 Task: open a new blank ppt, save the file as activelistens.pptxAdd the title 'Ways to improve active listening skills: ', Add the following points with square bullets with the sub title 'A.	Give full attention_x000D_
B.	Avoid interruptions_x000D_
C.	Ask clarifying questions_x000D_
'Select the entire text and change line spacing to  1.5 ,change the font size of title and sub titile to 16
Action: Mouse pressed left at (257, 88)
Screenshot: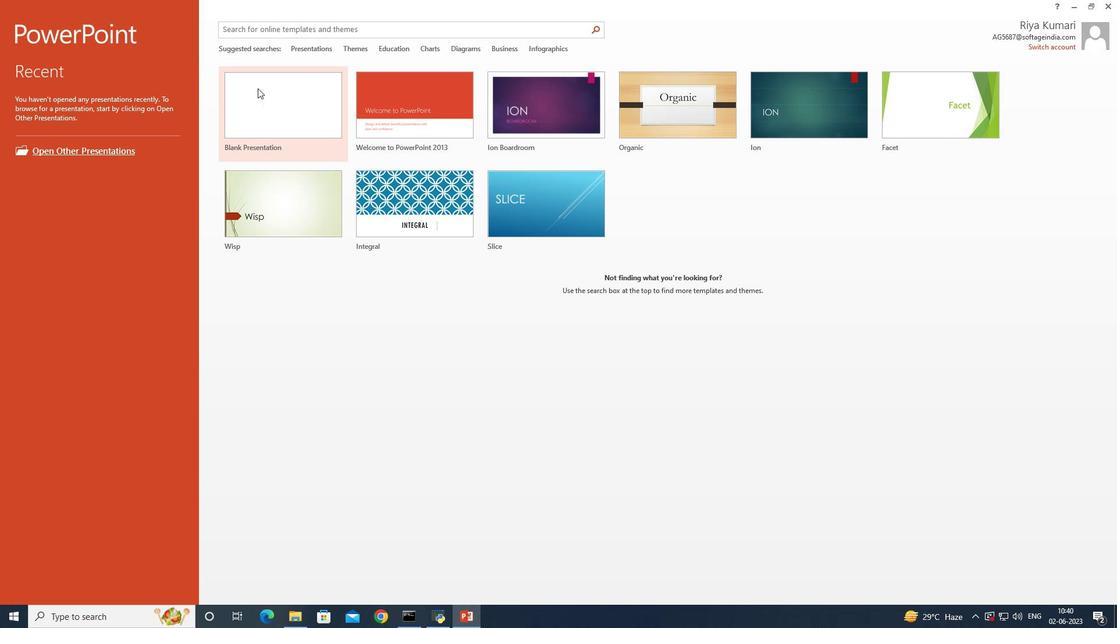 
Action: Mouse moved to (234, 189)
Screenshot: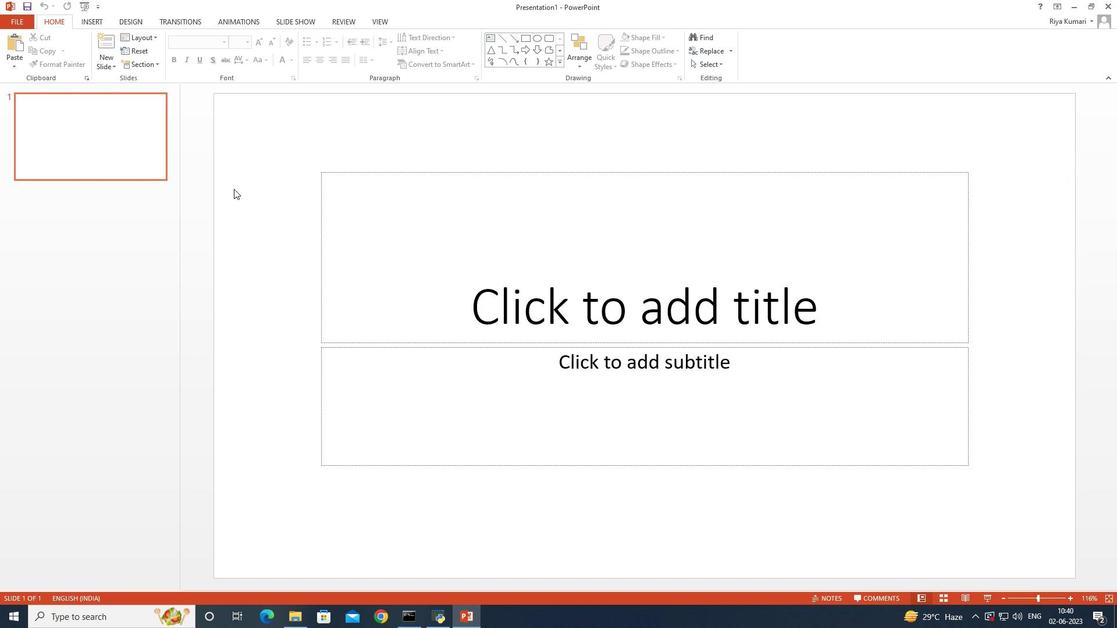 
Action: Key pressed ctrl+S
Screenshot: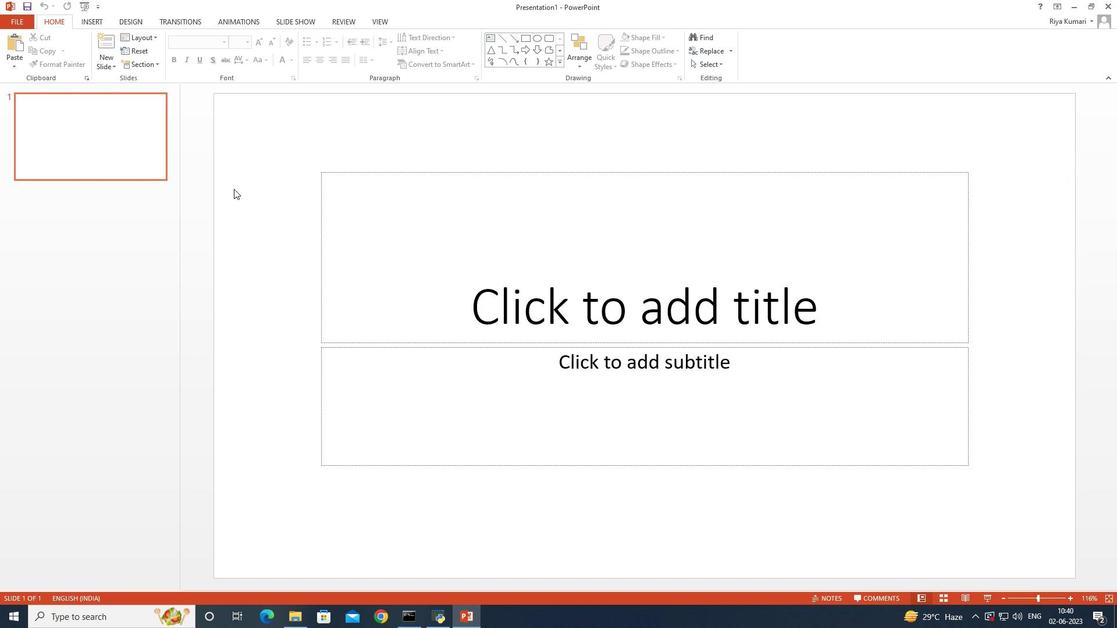
Action: Mouse moved to (313, 125)
Screenshot: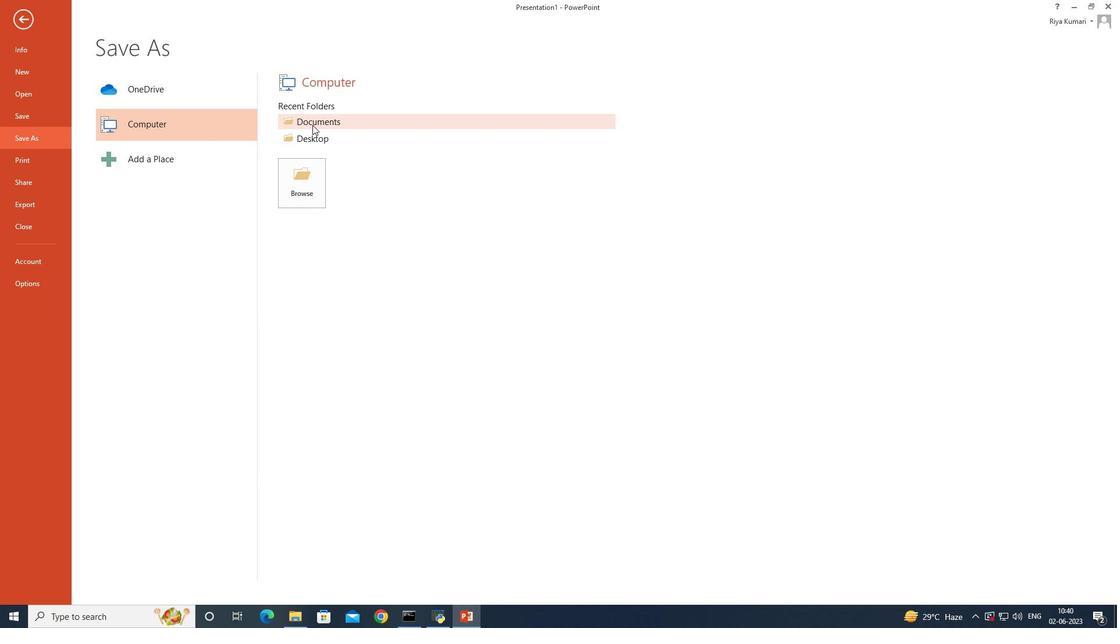 
Action: Mouse pressed left at (313, 125)
Screenshot: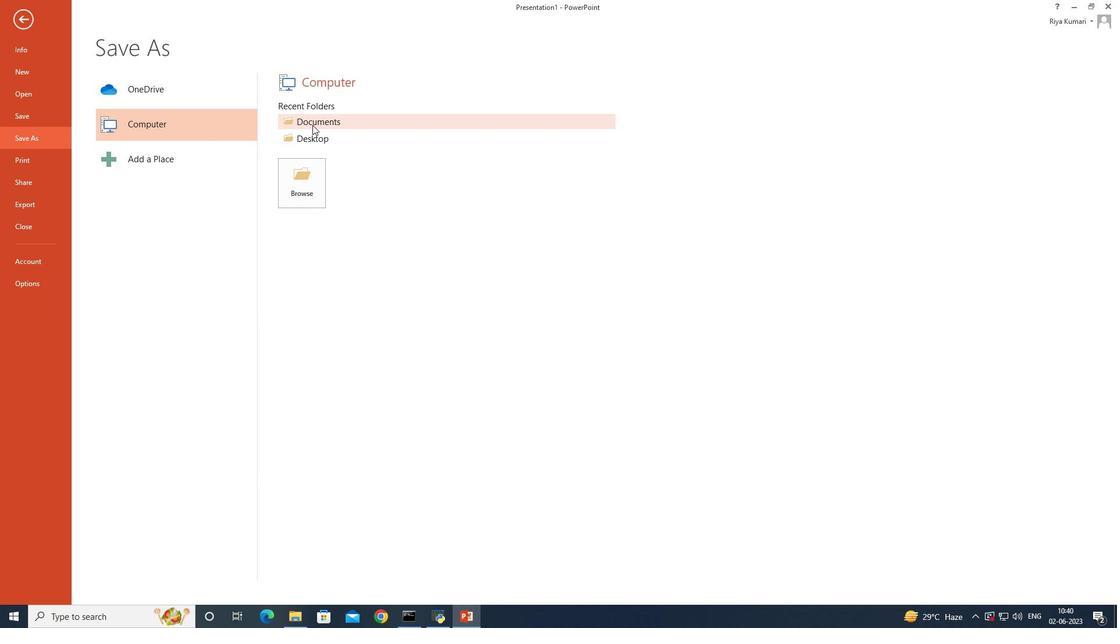 
Action: Mouse moved to (495, 230)
Screenshot: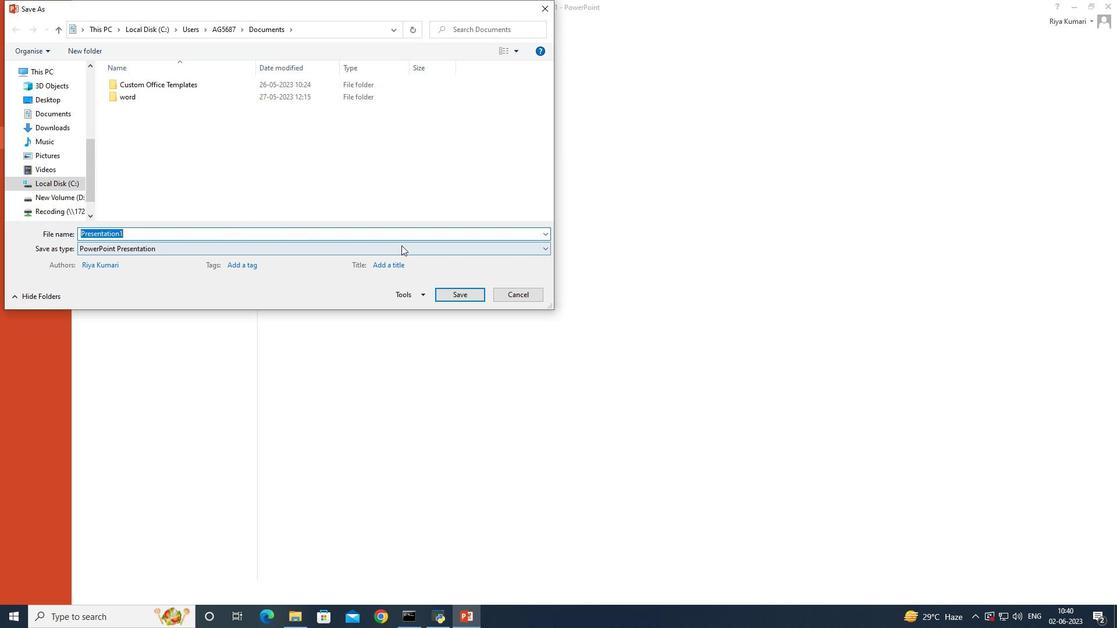 
Action: Key pressed activelistens.pptx
Screenshot: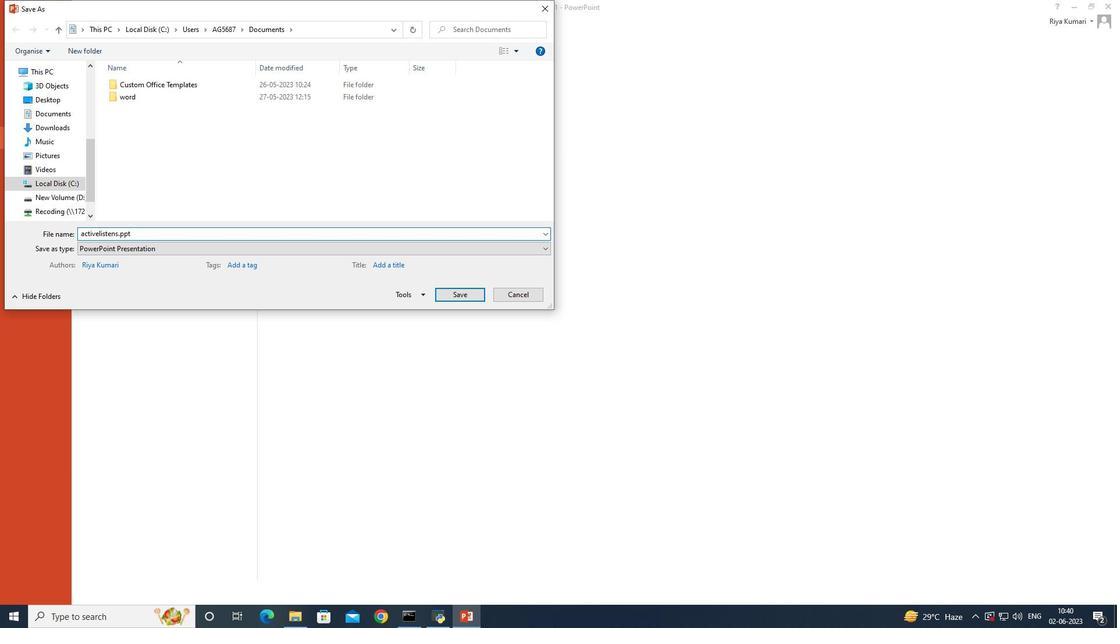 
Action: Mouse moved to (452, 294)
Screenshot: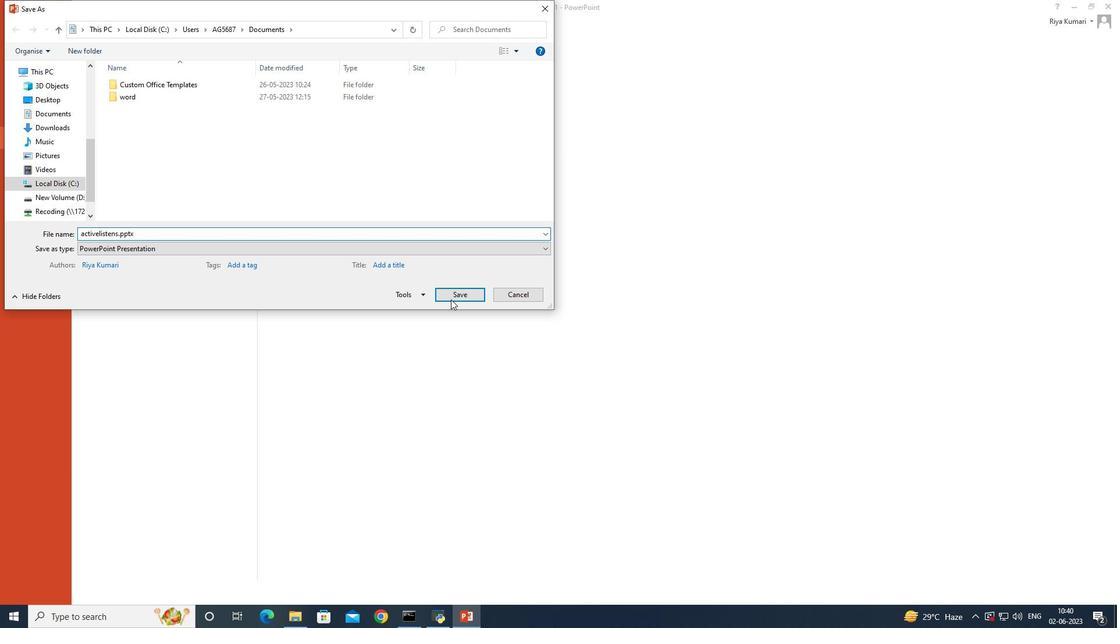 
Action: Mouse pressed left at (452, 294)
Screenshot: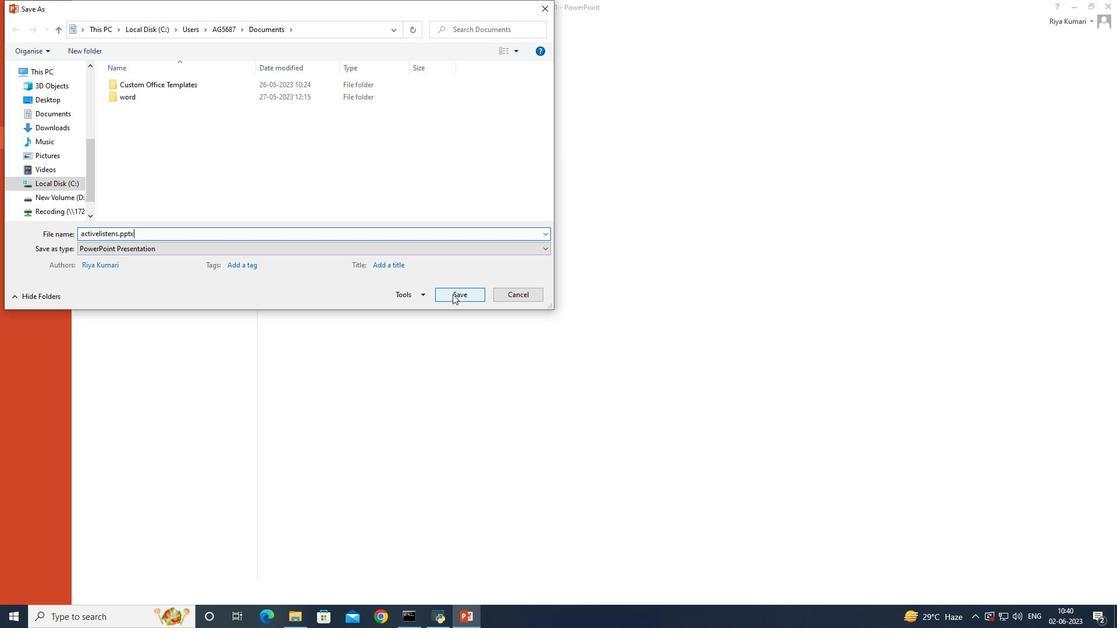 
Action: Mouse moved to (819, 304)
Screenshot: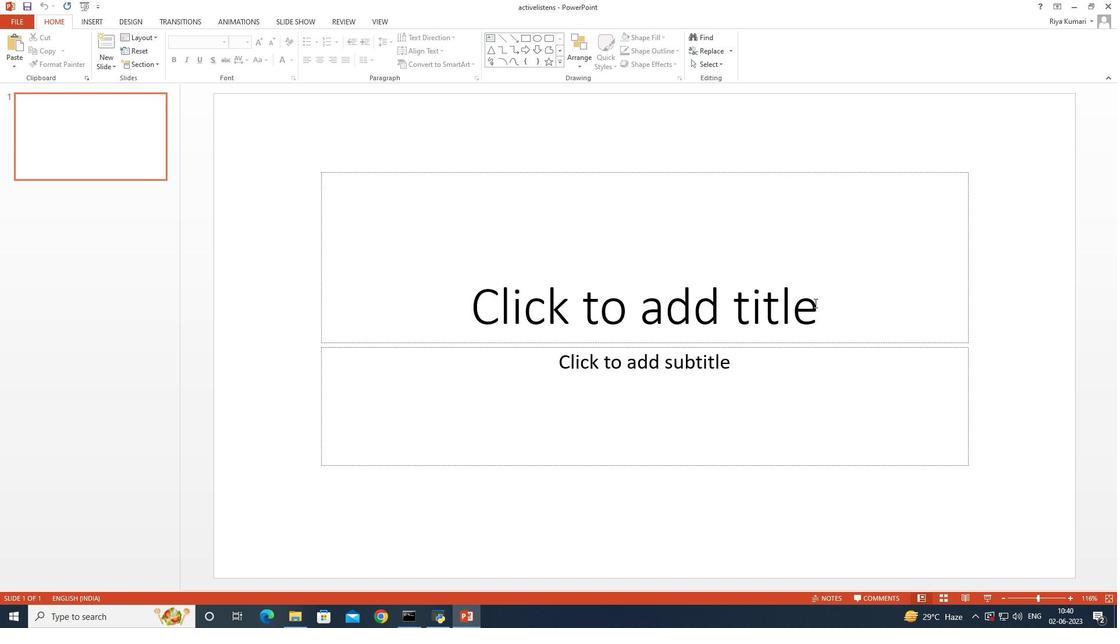 
Action: Mouse pressed left at (819, 304)
Screenshot: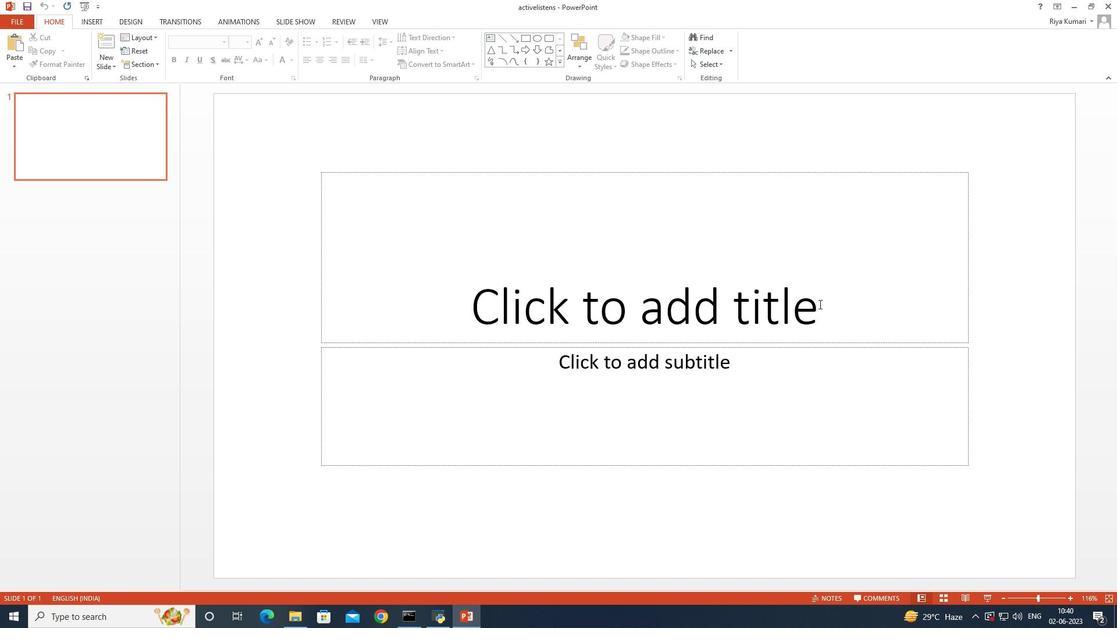 
Action: Mouse moved to (833, 281)
Screenshot: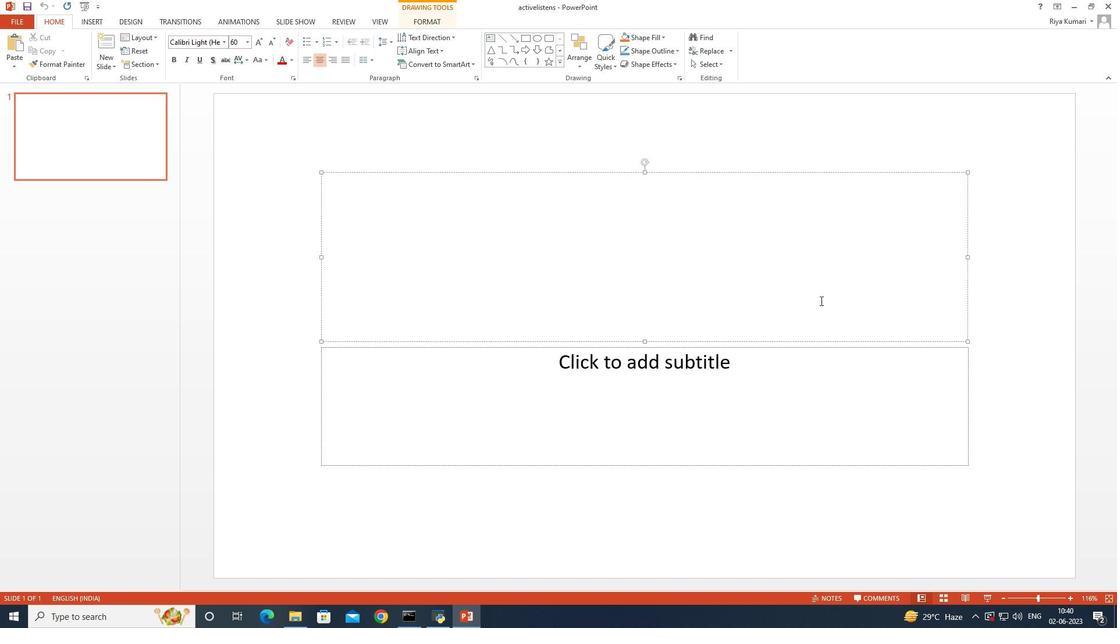 
Action: Key pressed <Key.shift>Ways<Key.space>to<Key.space>improve<Key.space>ac
Screenshot: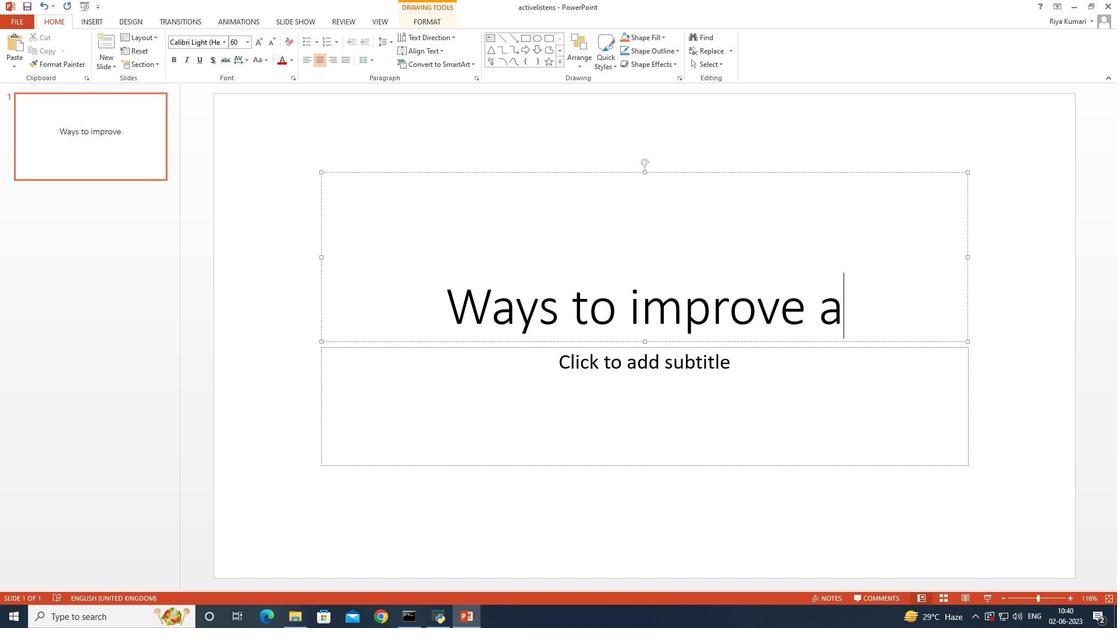 
Action: Mouse moved to (833, 280)
Screenshot: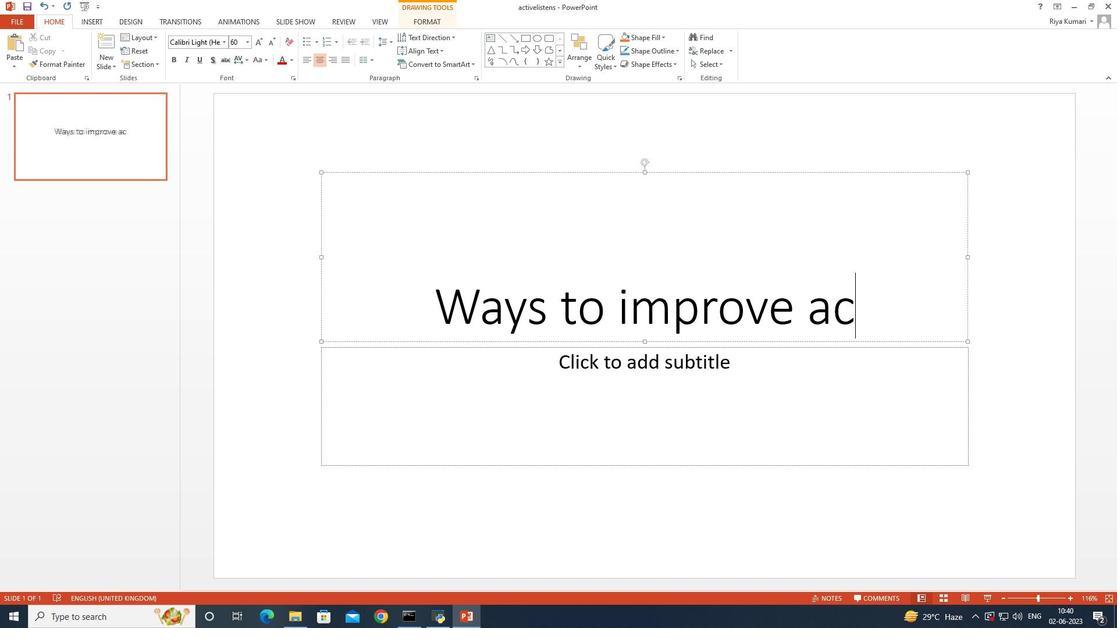 
Action: Key pressed tive<Key.space>listening<Key.space>skille
Screenshot: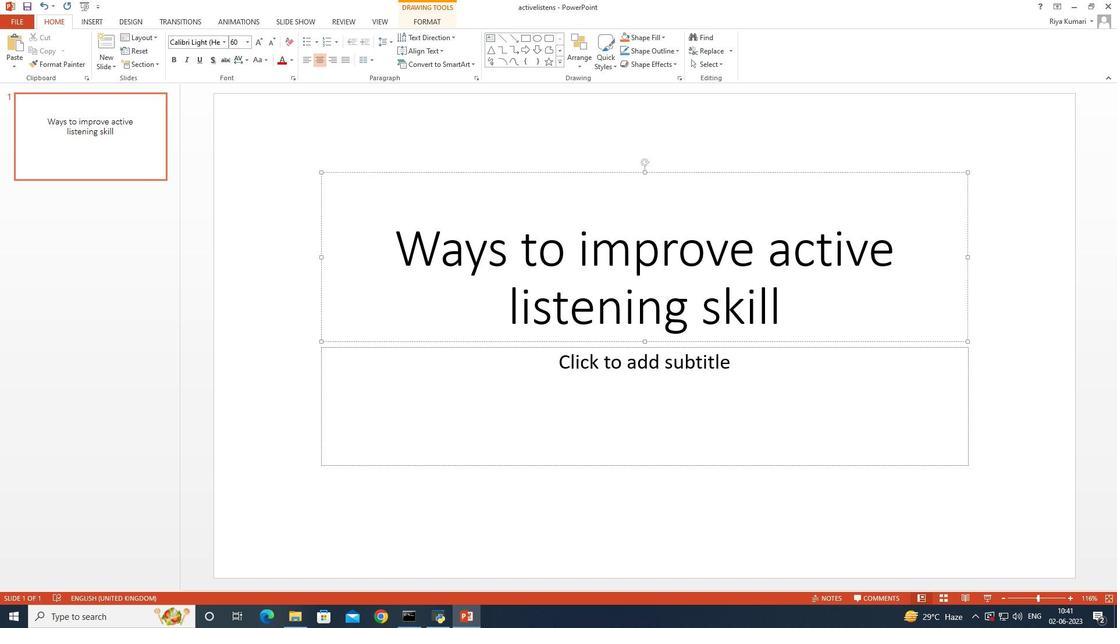 
Action: Mouse moved to (780, 338)
Screenshot: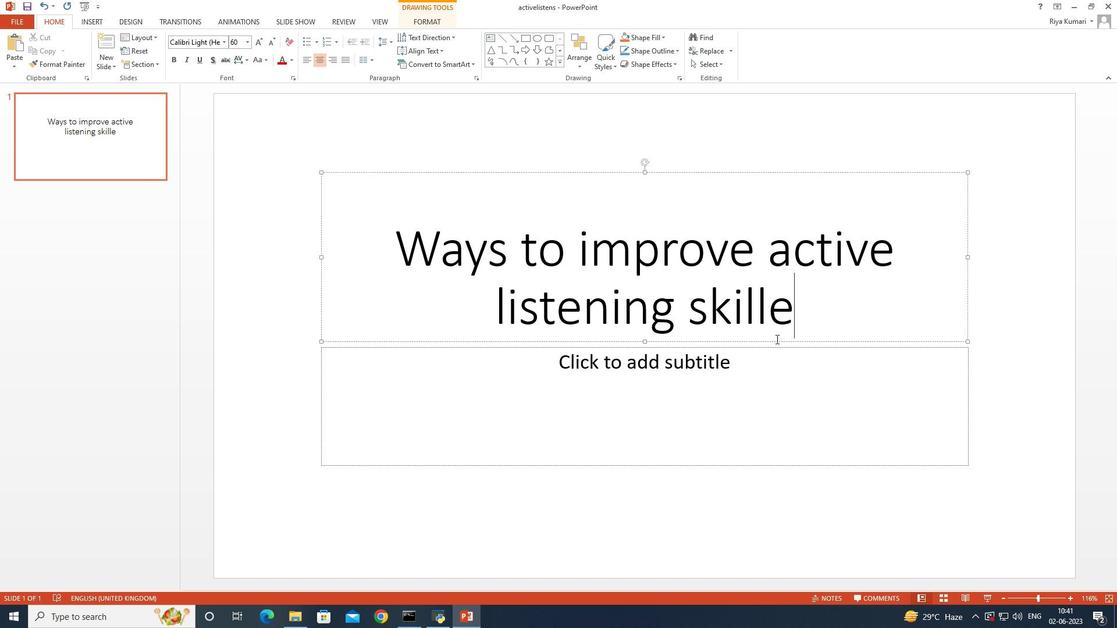 
Action: Key pressed <Key.backspace>
Screenshot: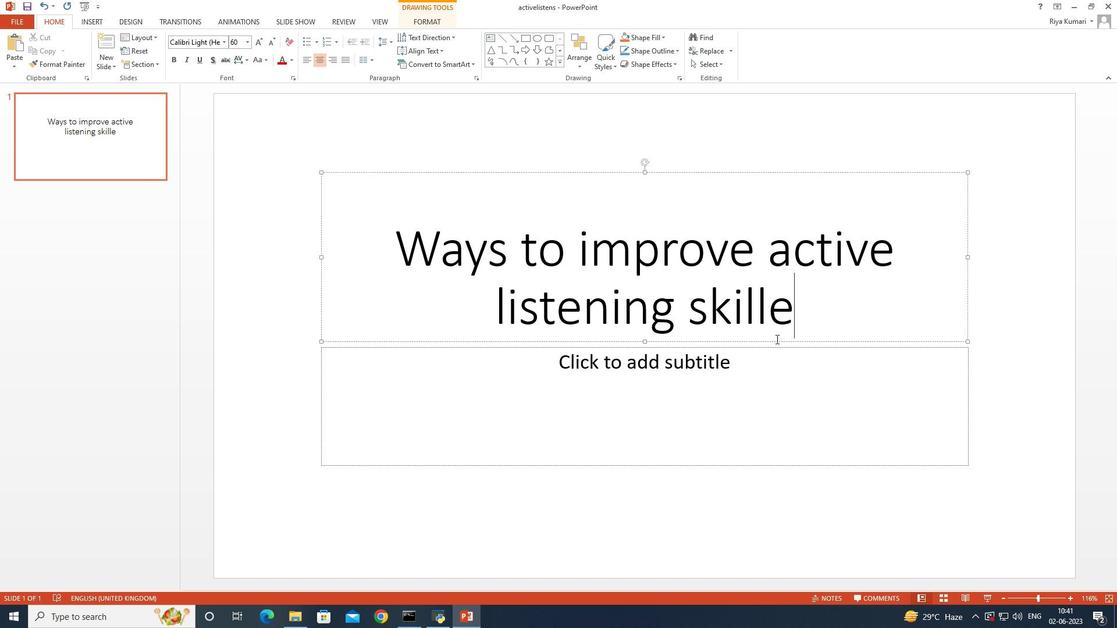 
Action: Mouse moved to (815, 338)
Screenshot: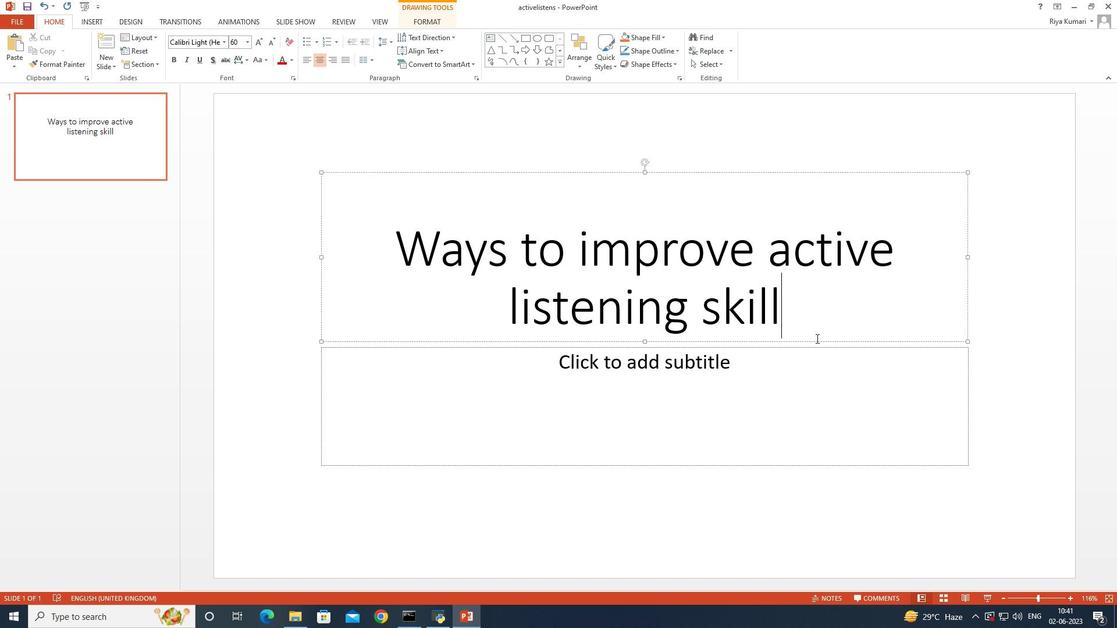 
Action: Key pressed s
Screenshot: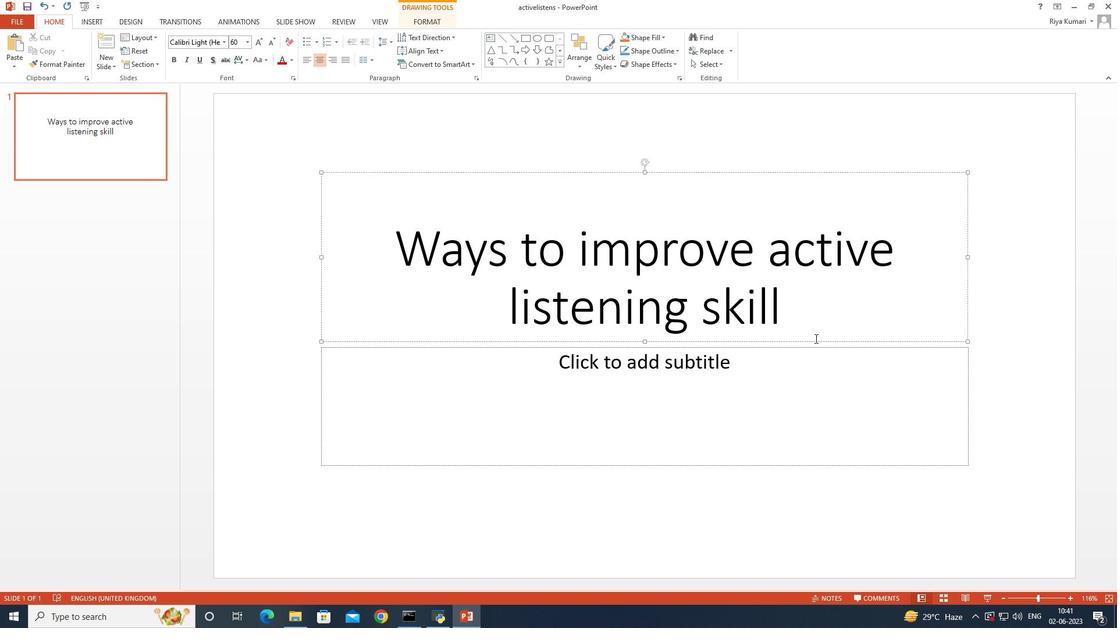 
Action: Mouse moved to (737, 364)
Screenshot: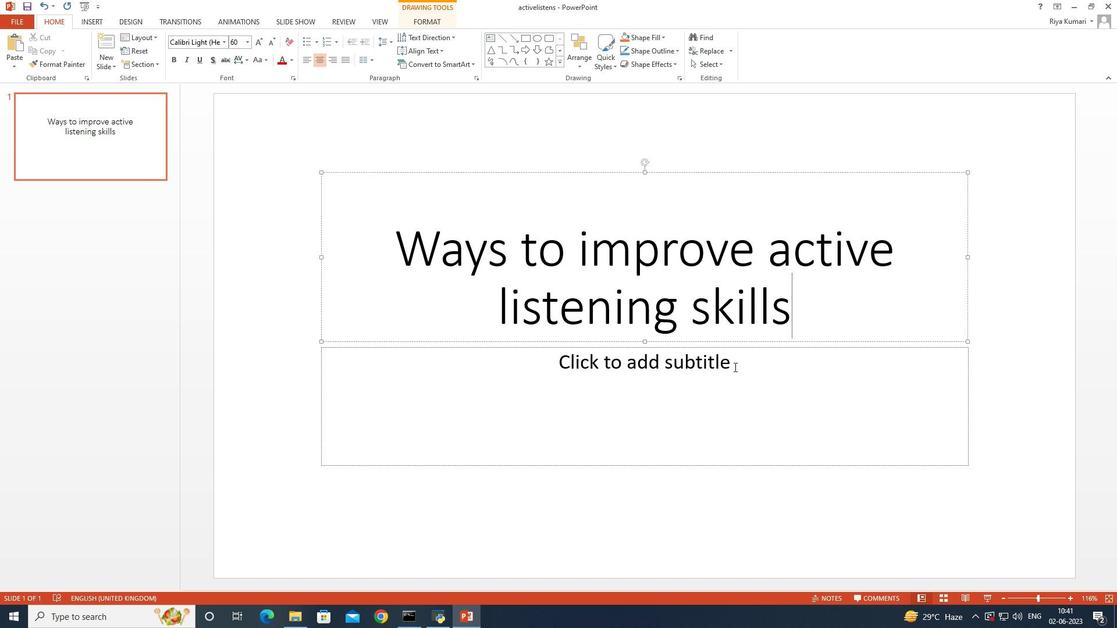 
Action: Mouse pressed left at (737, 364)
Screenshot: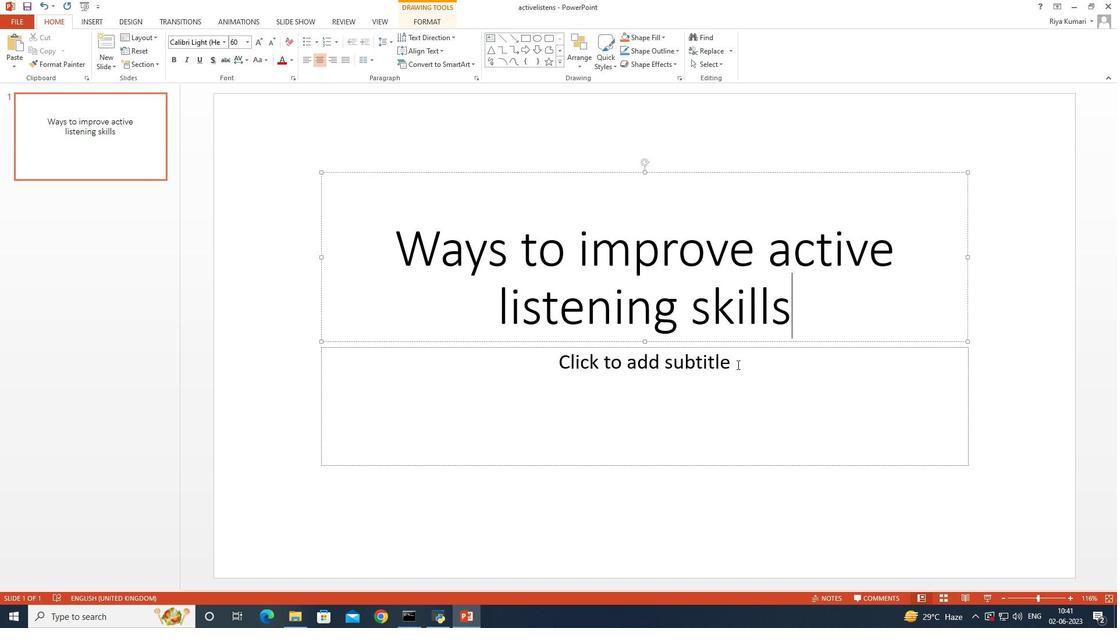 
Action: Mouse moved to (335, 39)
Screenshot: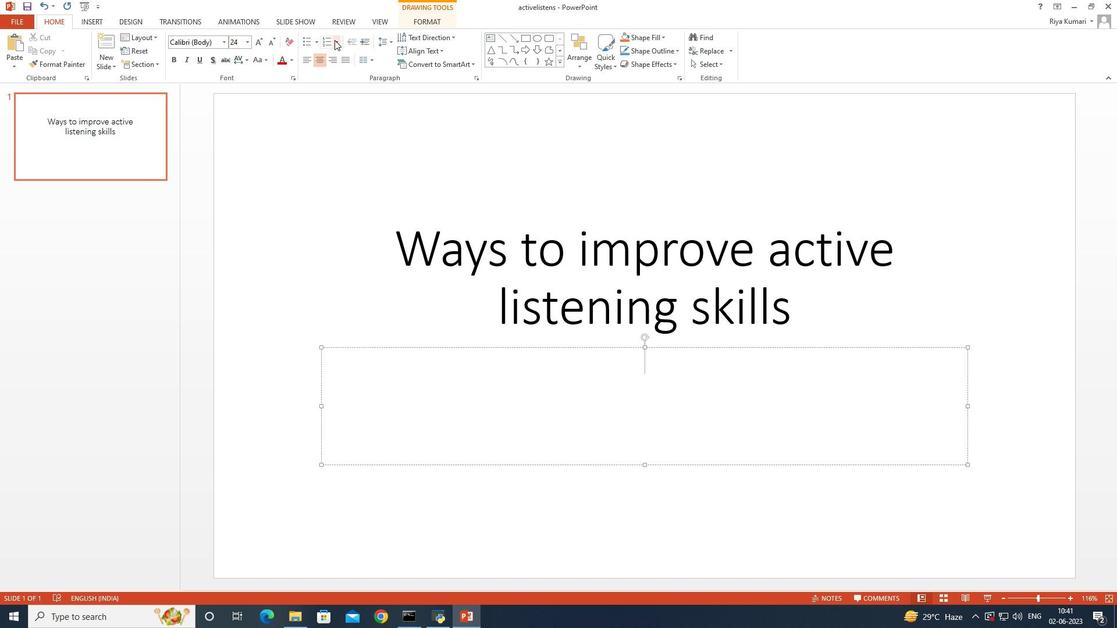 
Action: Mouse pressed left at (335, 39)
Screenshot: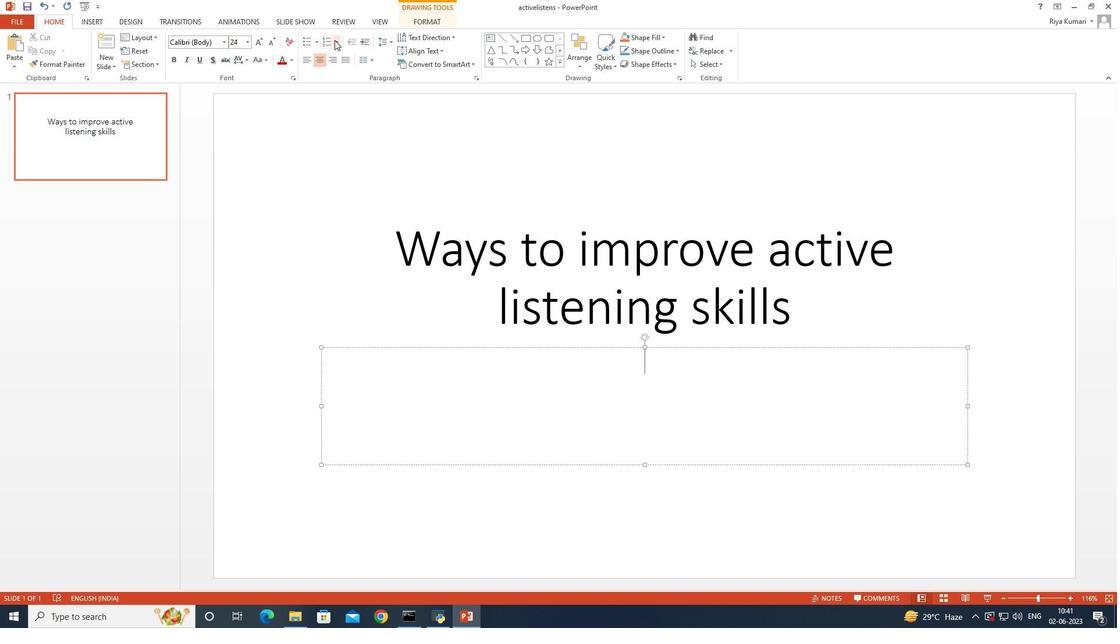 
Action: Mouse moved to (398, 115)
Screenshot: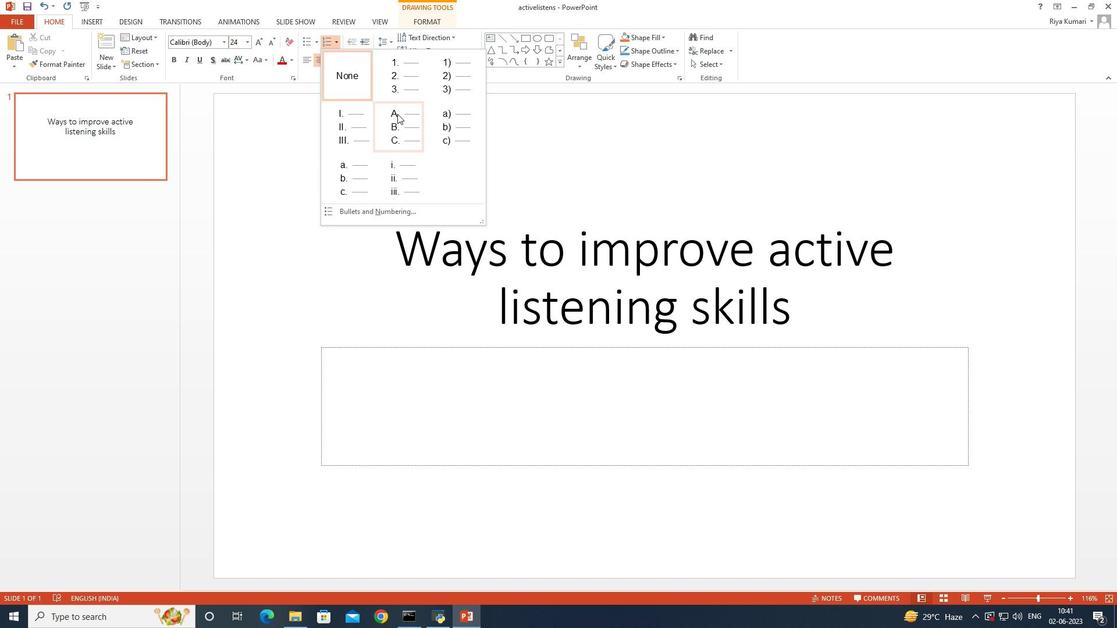 
Action: Mouse pressed left at (398, 115)
Screenshot: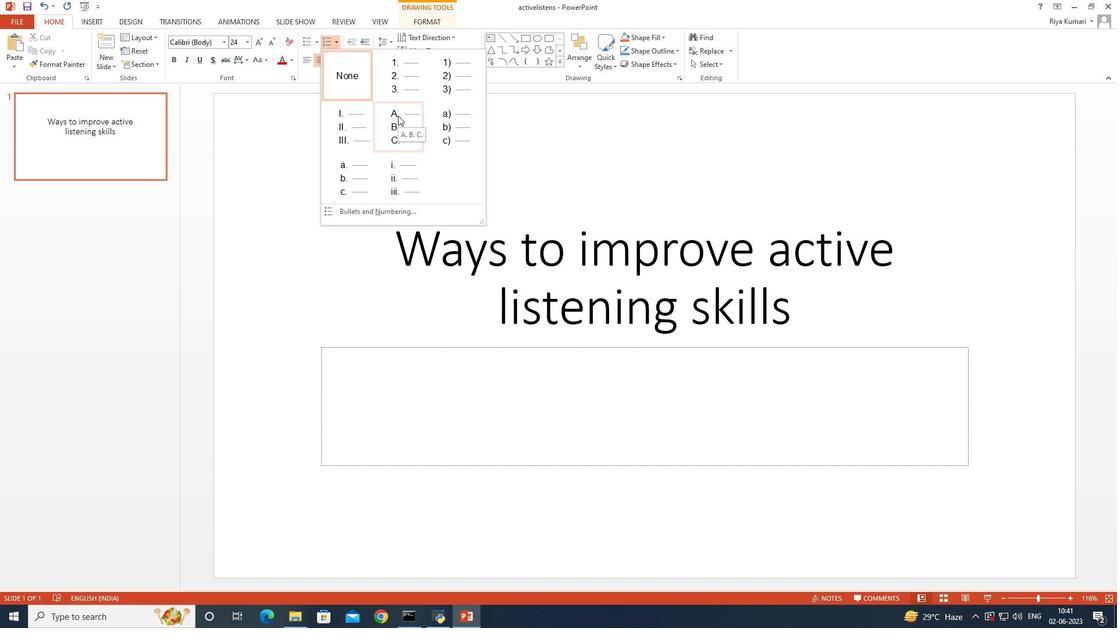 
Action: Mouse moved to (717, 234)
Screenshot: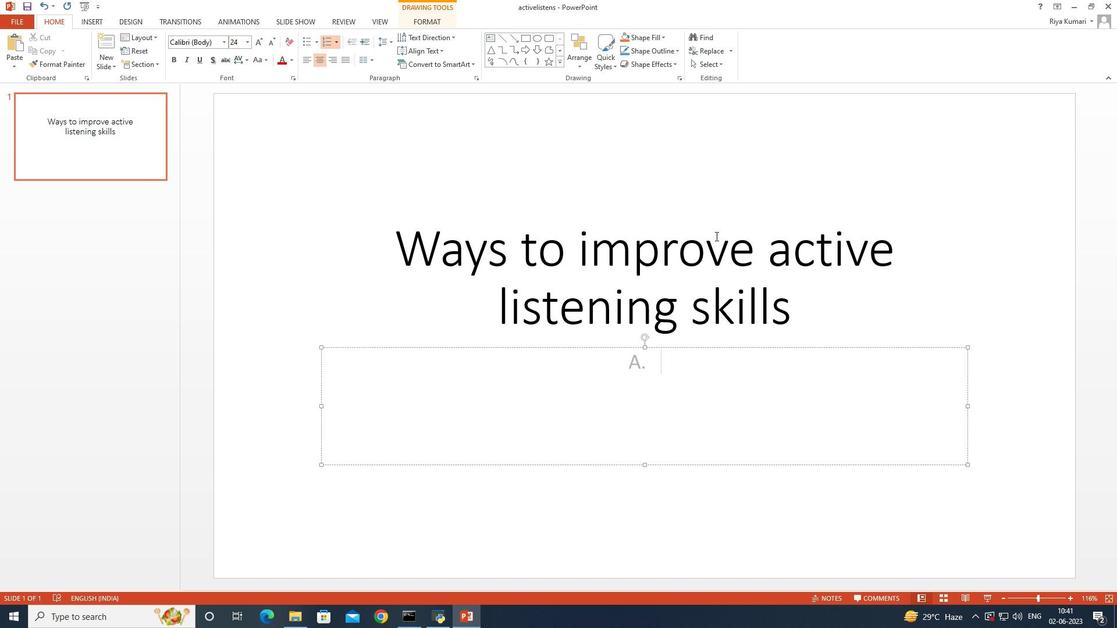 
Action: Key pressed <Key.shift>Give<Key.space>full<Key.space>attem<Key.backspace>ntion<Key.enter><Key.shift>Avoid<Key.space>interruptions<Key.enter><Key.shift><Key.shift><Key.shift><Key.shift><Key.shift><Key.shift><Key.shift><Key.shift><Key.shift><Key.shift>Ask<Key.space>clarifu<Key.backspace>ying<Key.space>questions
Screenshot: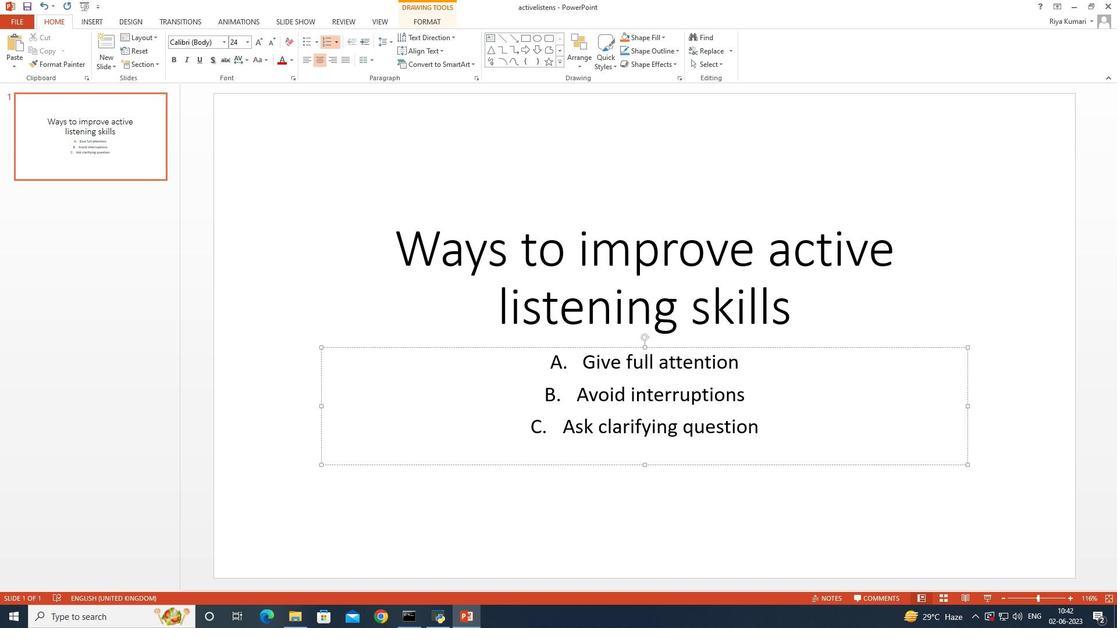 
Action: Mouse moved to (576, 360)
Screenshot: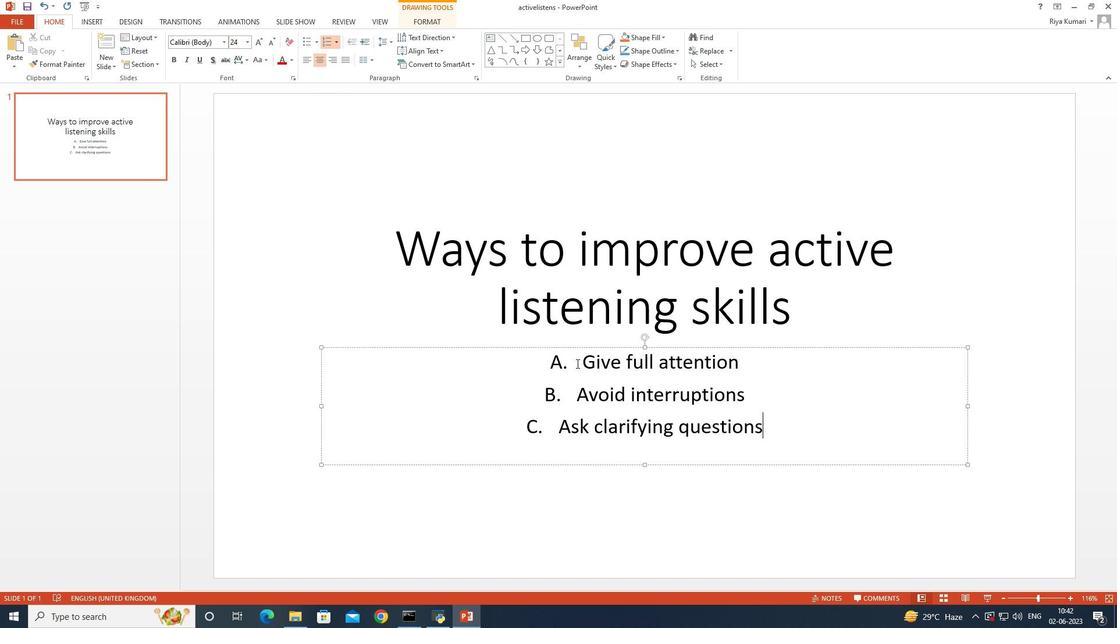 
Action: Mouse pressed left at (576, 360)
Screenshot: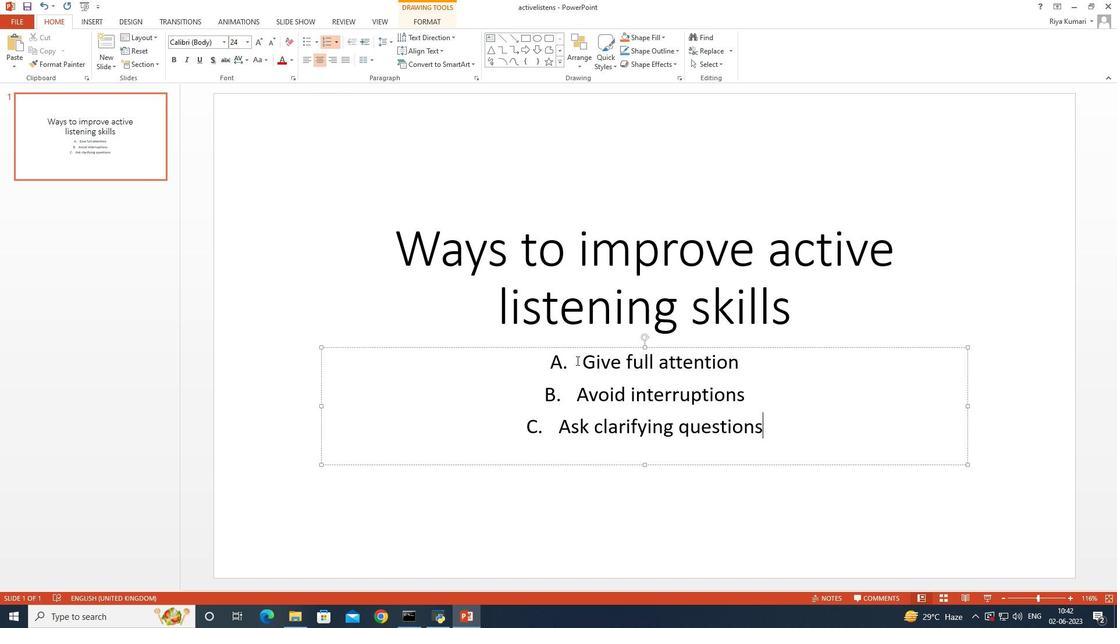
Action: Mouse moved to (383, 40)
Screenshot: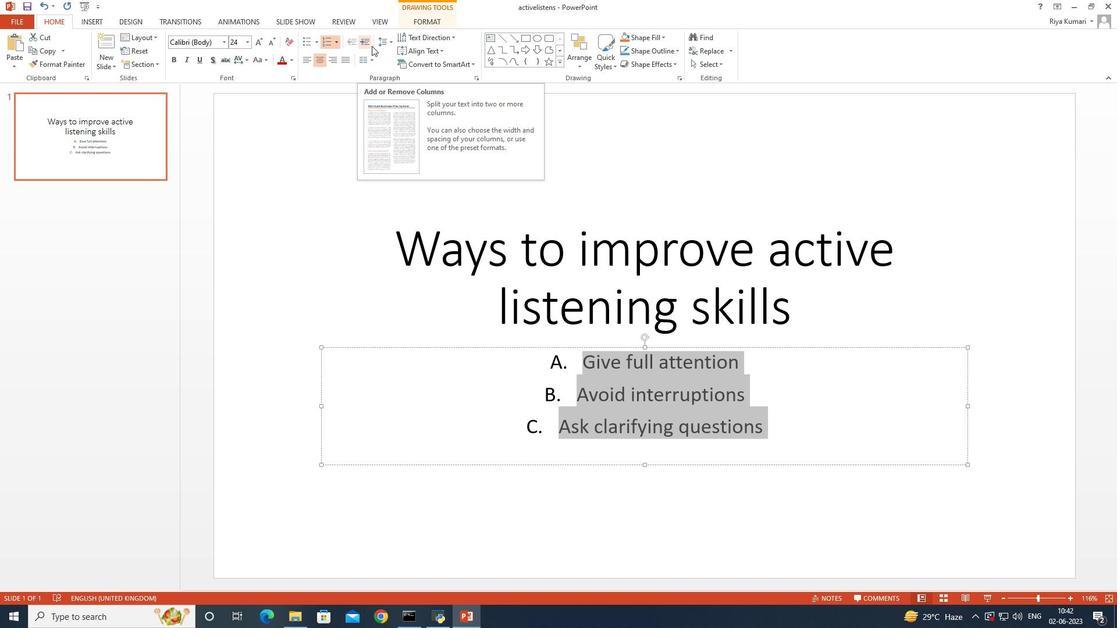 
Action: Mouse pressed left at (383, 40)
Screenshot: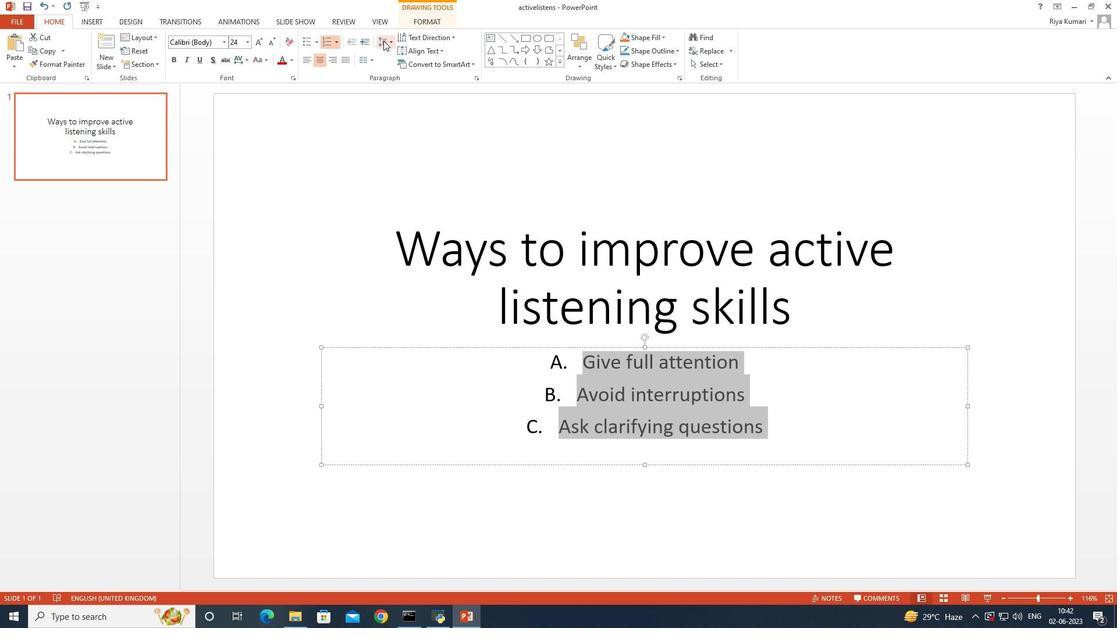 
Action: Mouse moved to (401, 69)
Screenshot: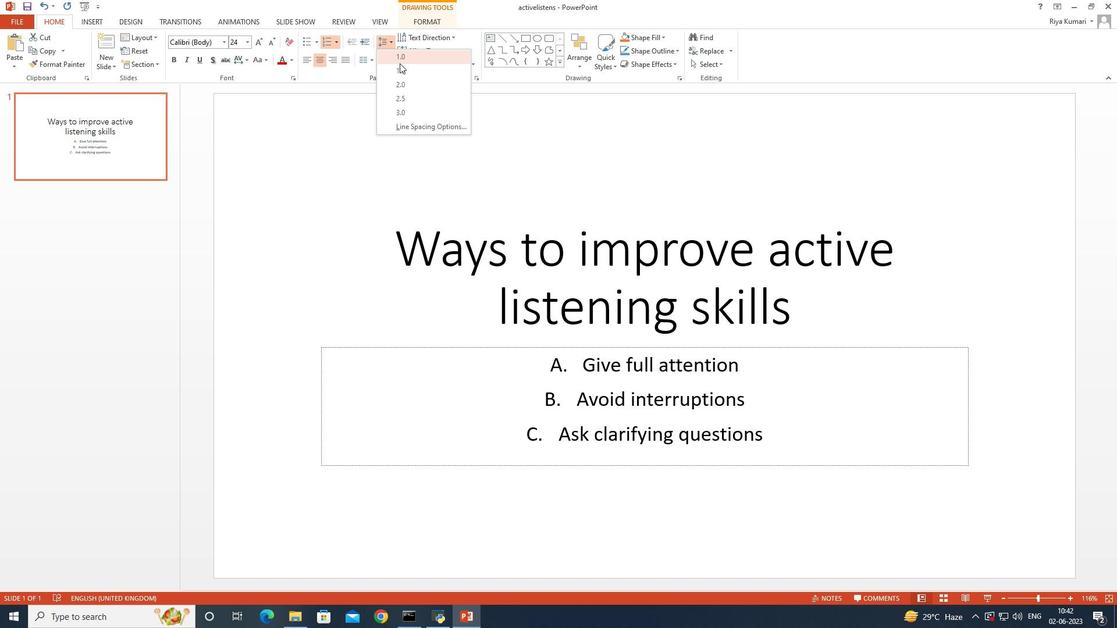 
Action: Mouse pressed left at (401, 69)
Screenshot: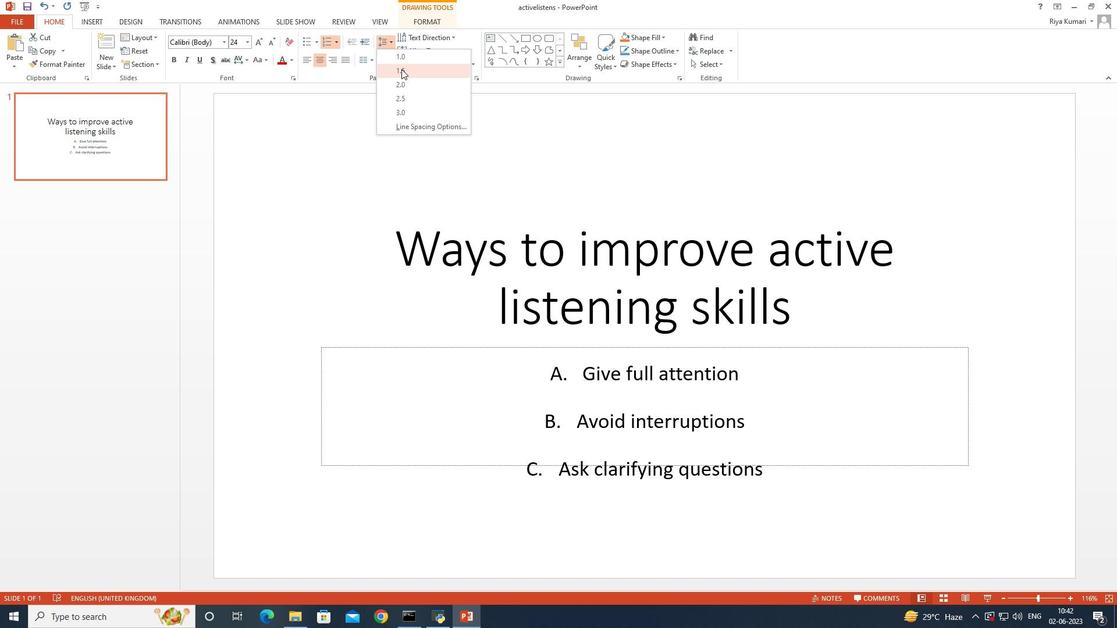 
Action: Mouse moved to (458, 362)
Screenshot: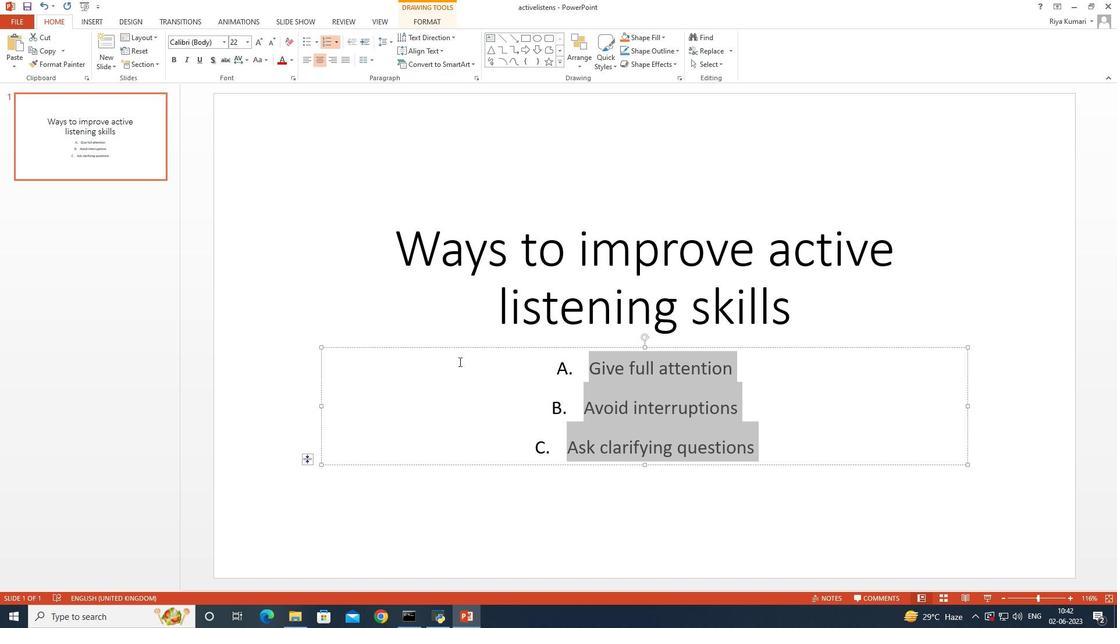 
Action: Mouse pressed left at (458, 362)
Screenshot: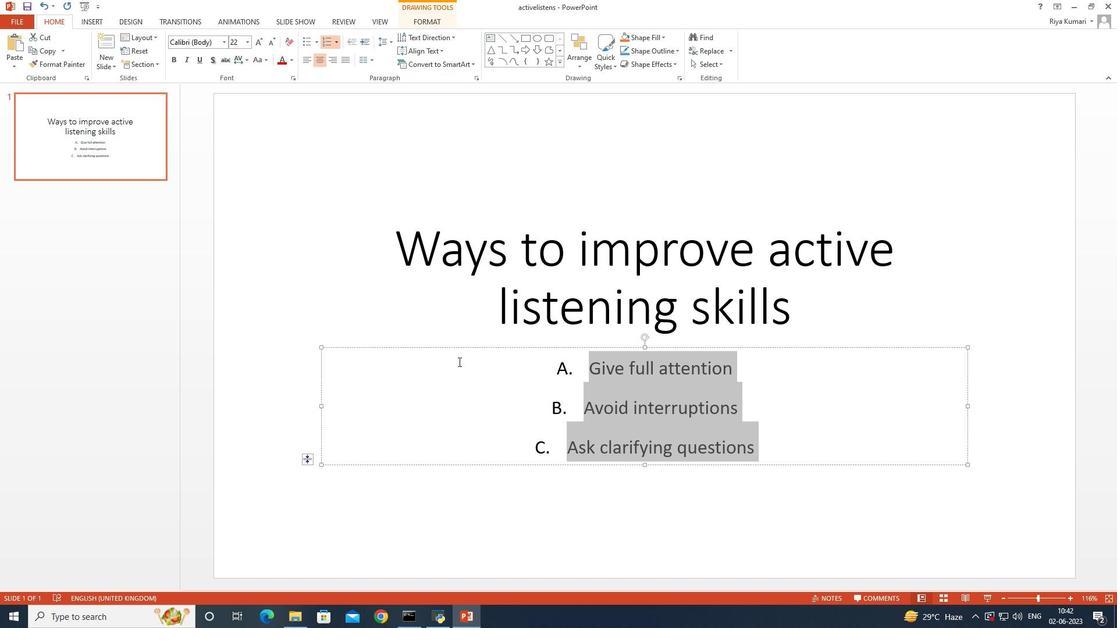 
Action: Mouse moved to (584, 366)
Screenshot: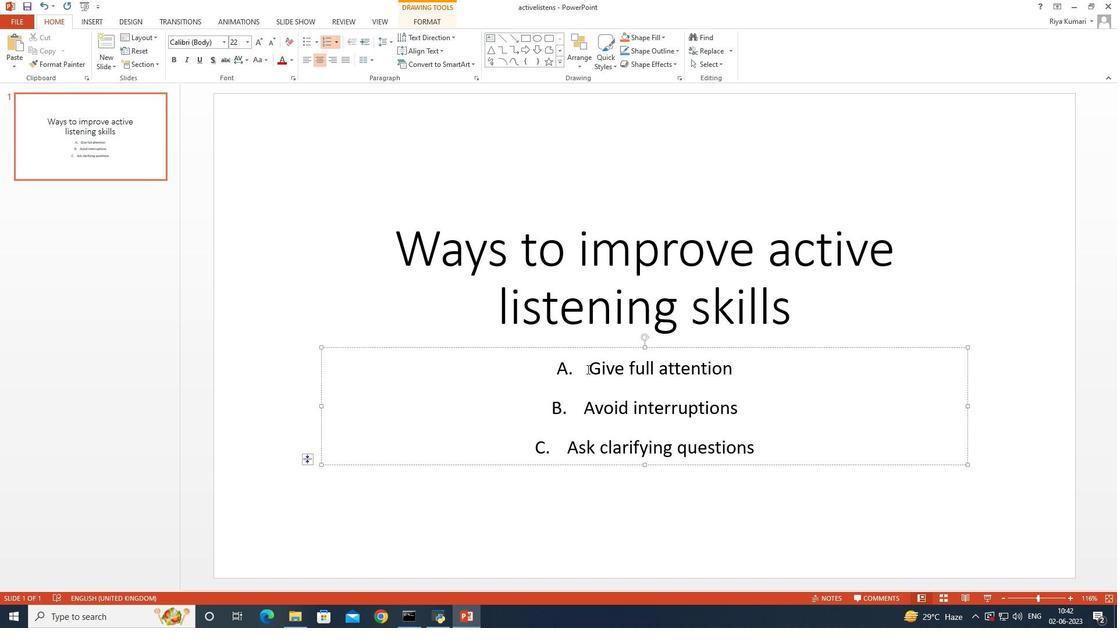 
Action: Mouse pressed left at (584, 366)
Screenshot: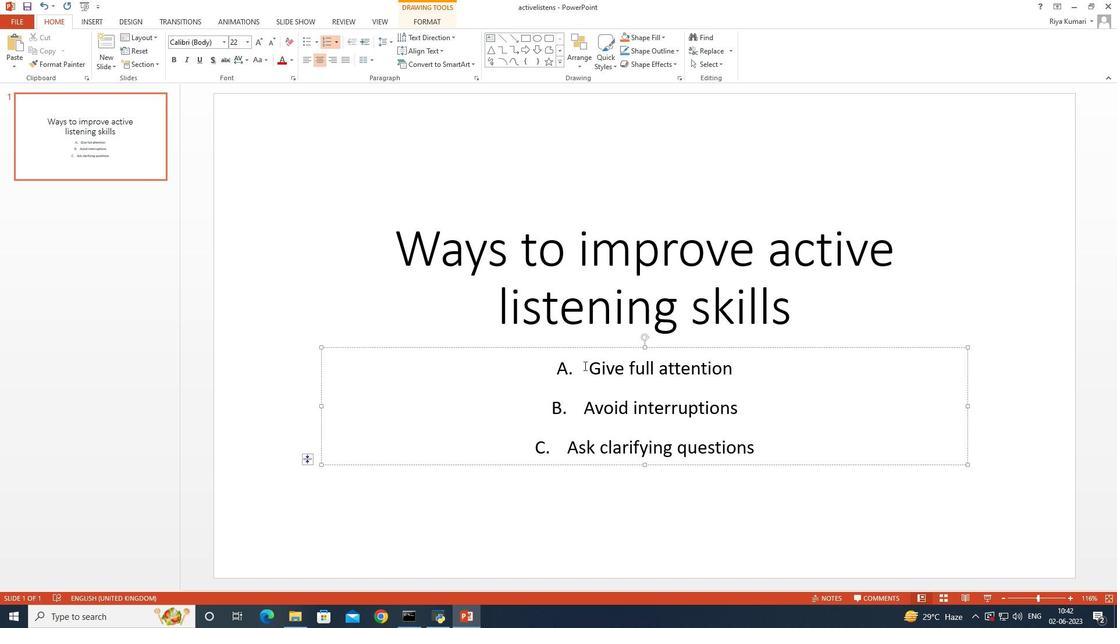 
Action: Mouse moved to (247, 44)
Screenshot: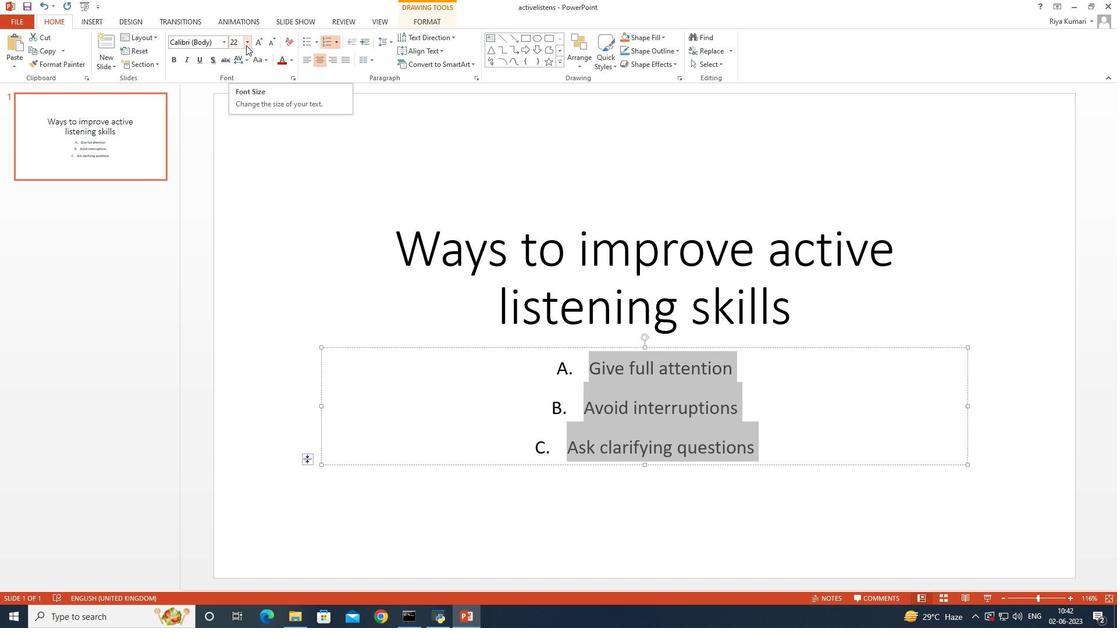 
Action: Mouse pressed left at (247, 44)
Screenshot: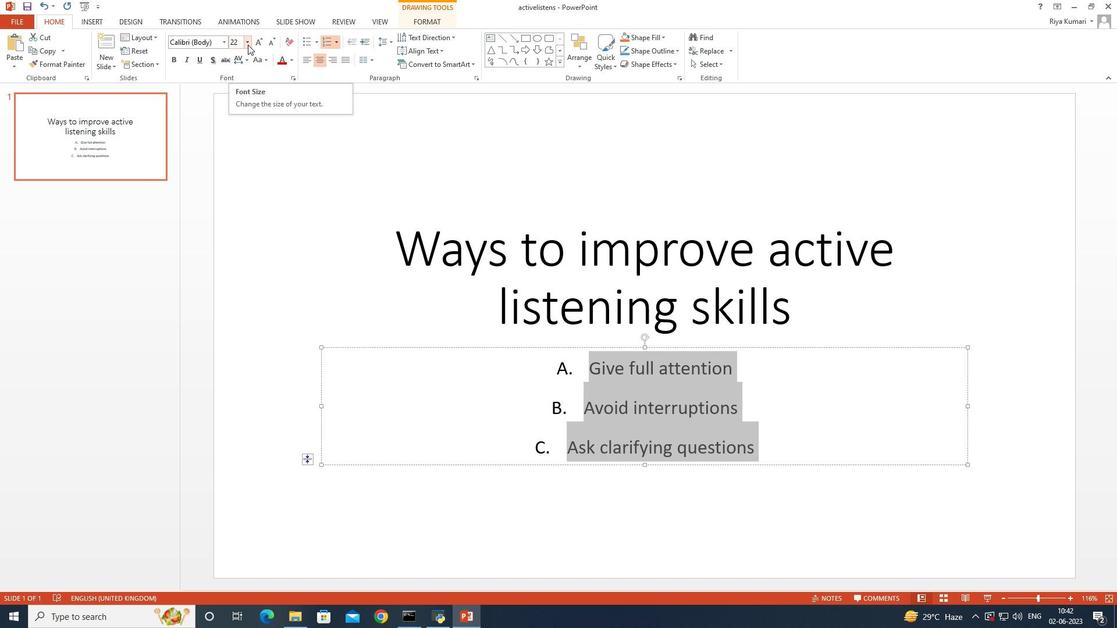 
Action: Mouse moved to (246, 133)
Screenshot: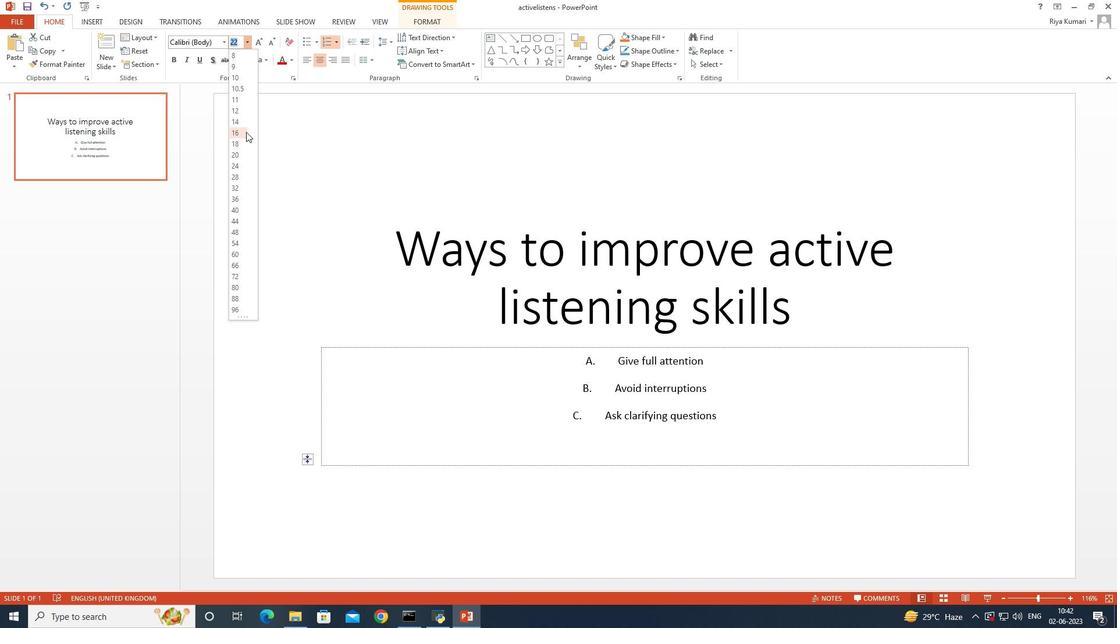 
Action: Mouse pressed left at (246, 133)
Screenshot: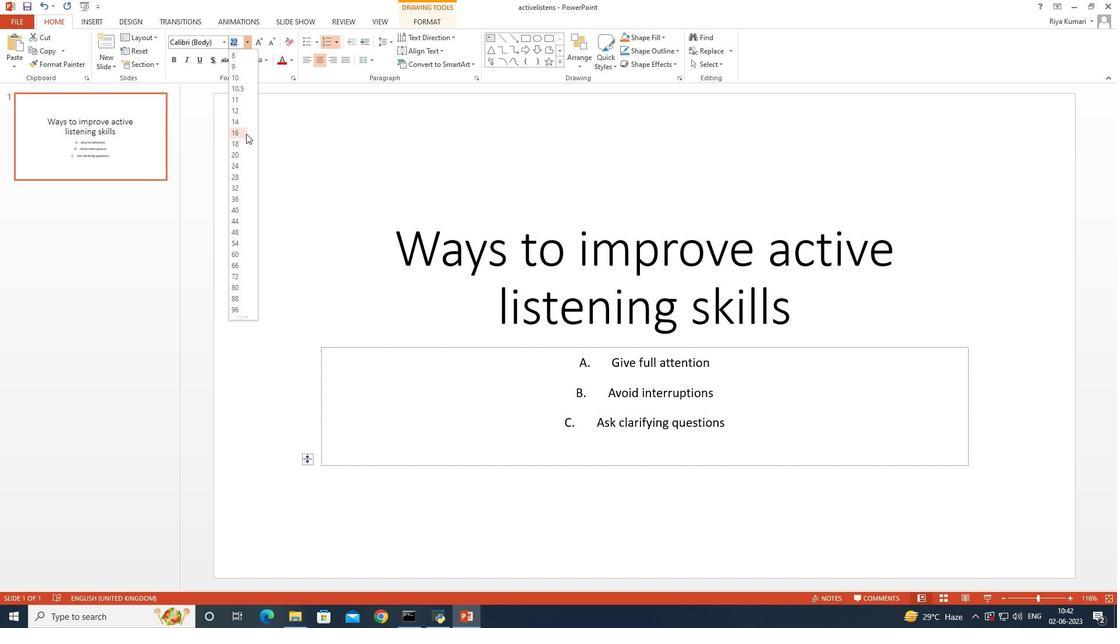 
Action: Mouse moved to (785, 382)
Screenshot: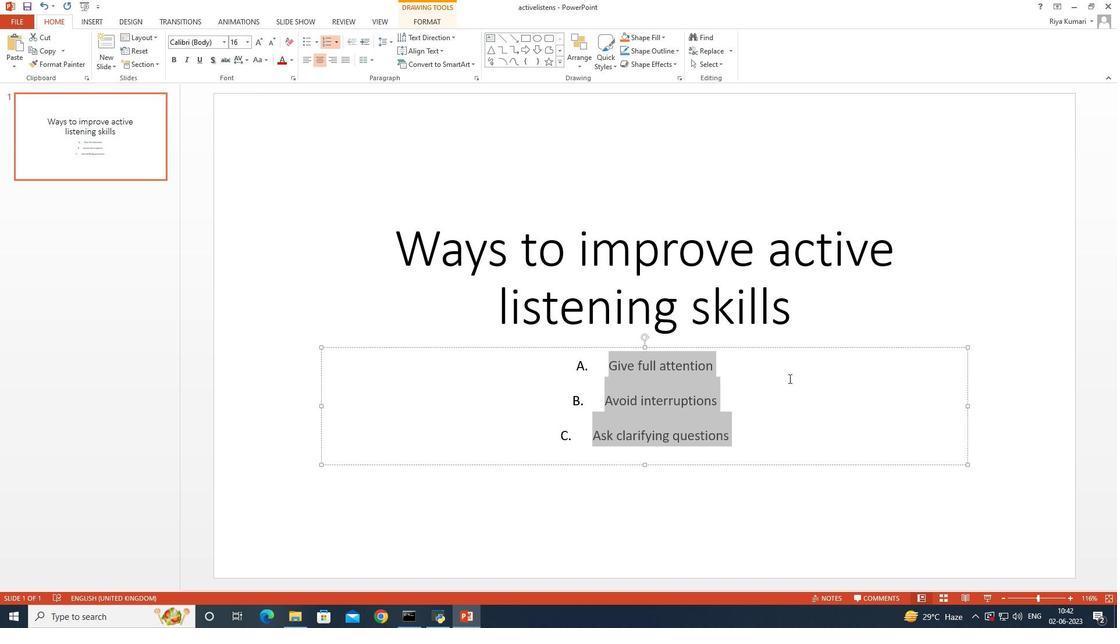 
Action: Mouse pressed left at (785, 382)
Screenshot: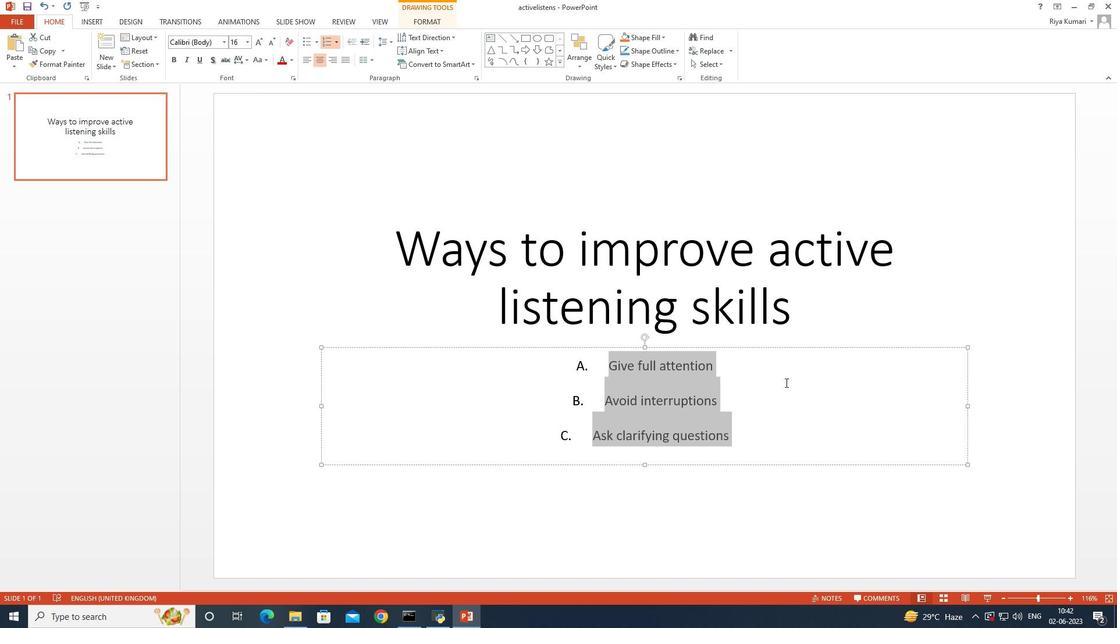 
Action: Mouse moved to (759, 373)
Screenshot: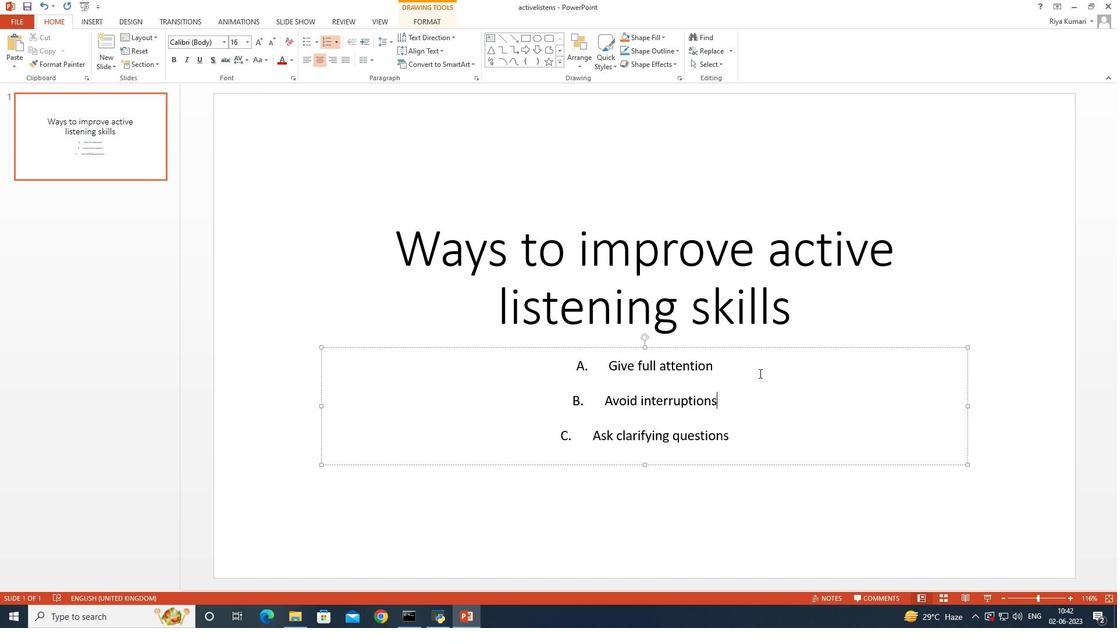
